 Task: Choose the host language as Chinese (Simplified).
Action: Mouse moved to (1127, 162)
Screenshot: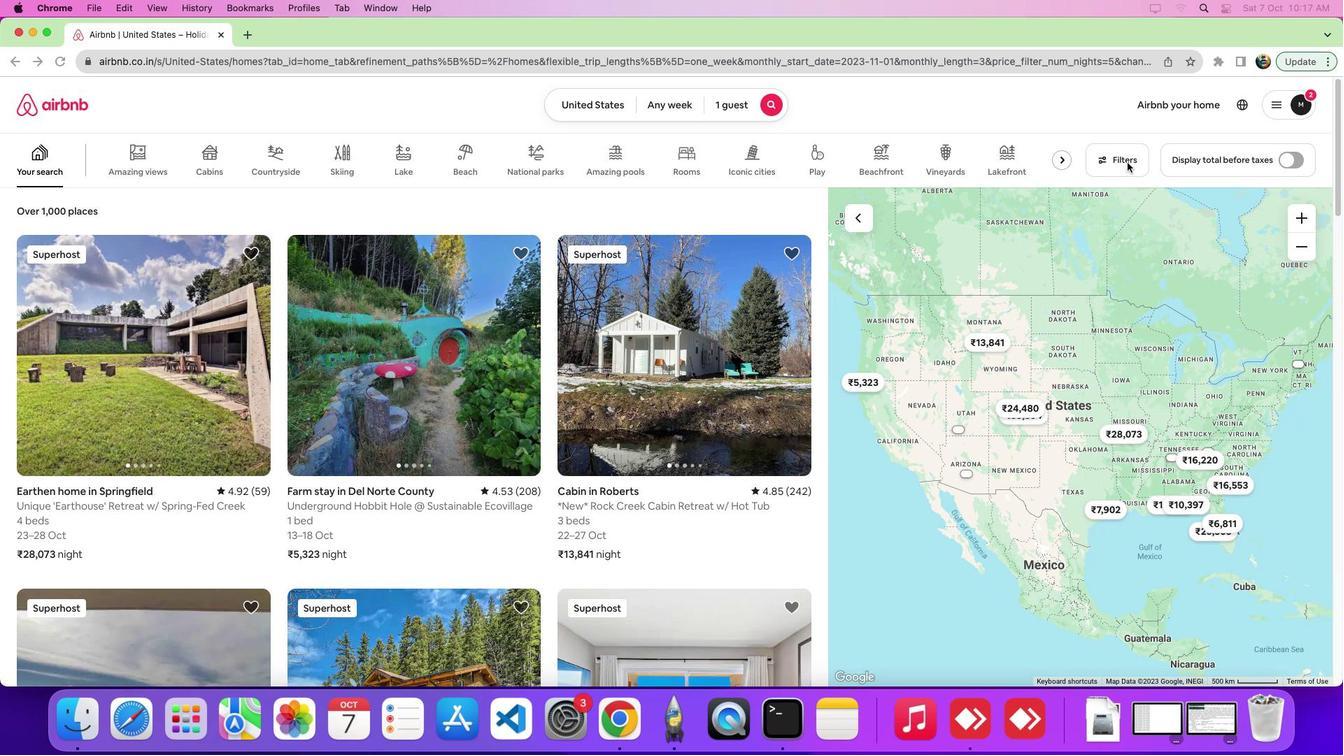 
Action: Mouse pressed left at (1127, 162)
Screenshot: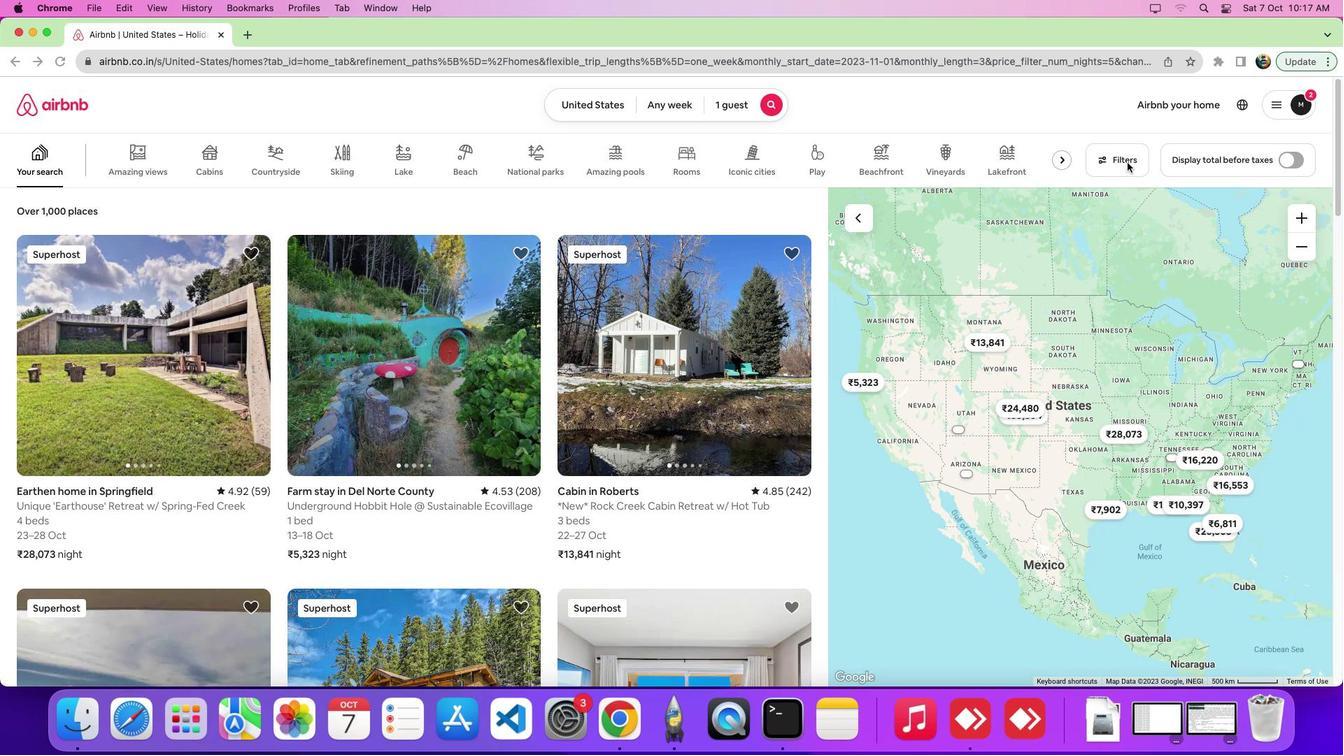 
Action: Mouse pressed left at (1127, 162)
Screenshot: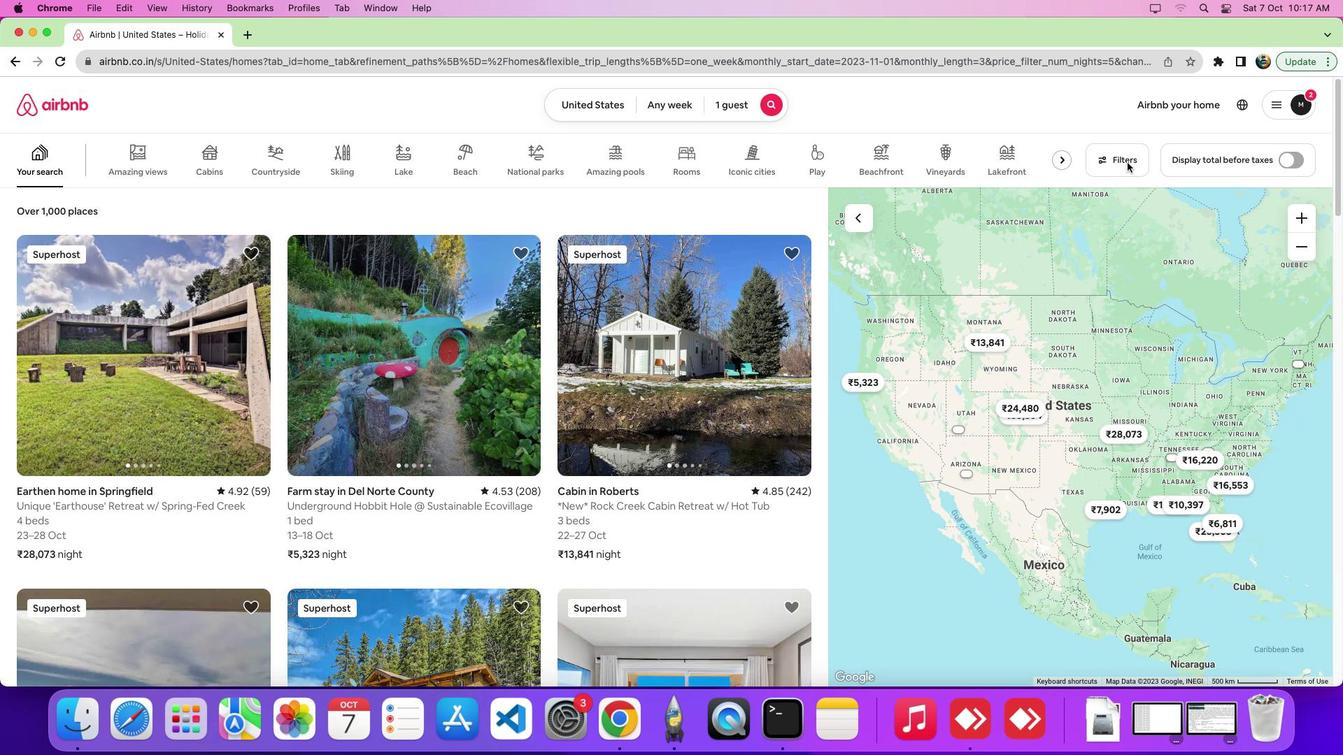 
Action: Mouse moved to (825, 258)
Screenshot: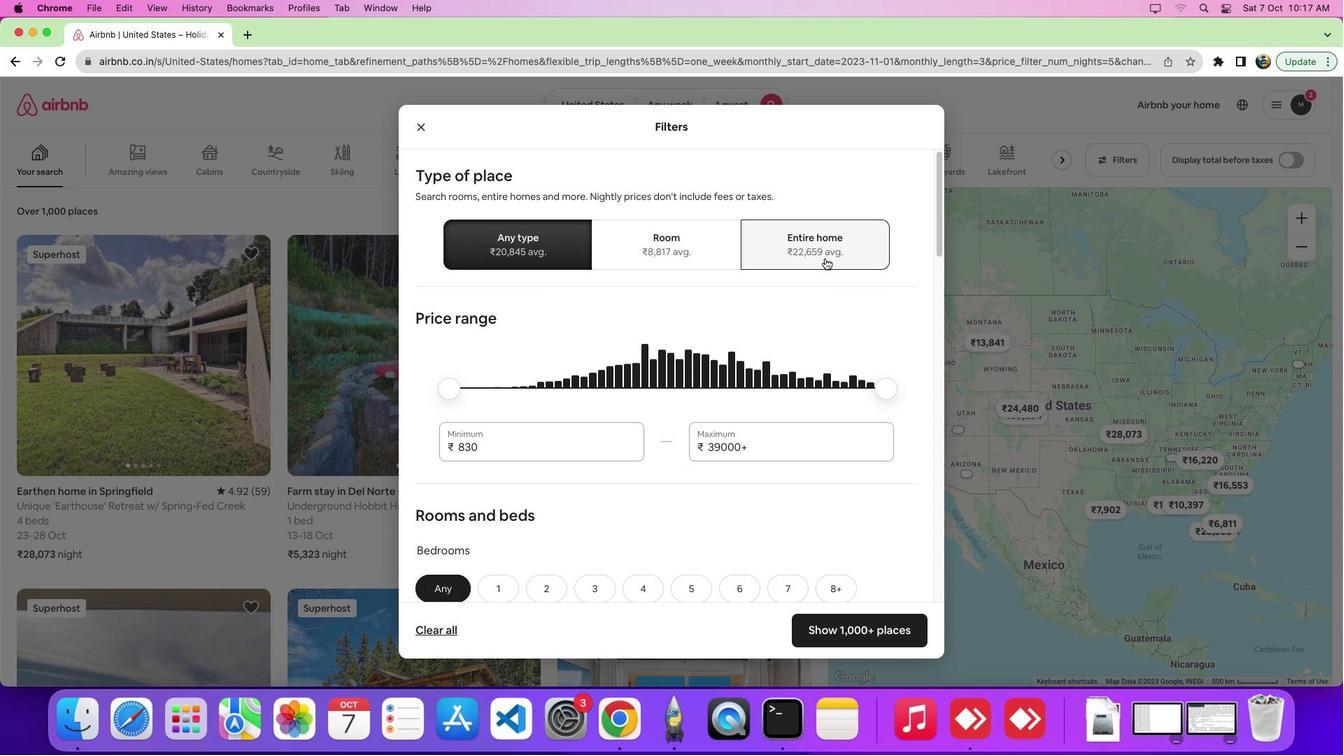 
Action: Mouse pressed left at (825, 258)
Screenshot: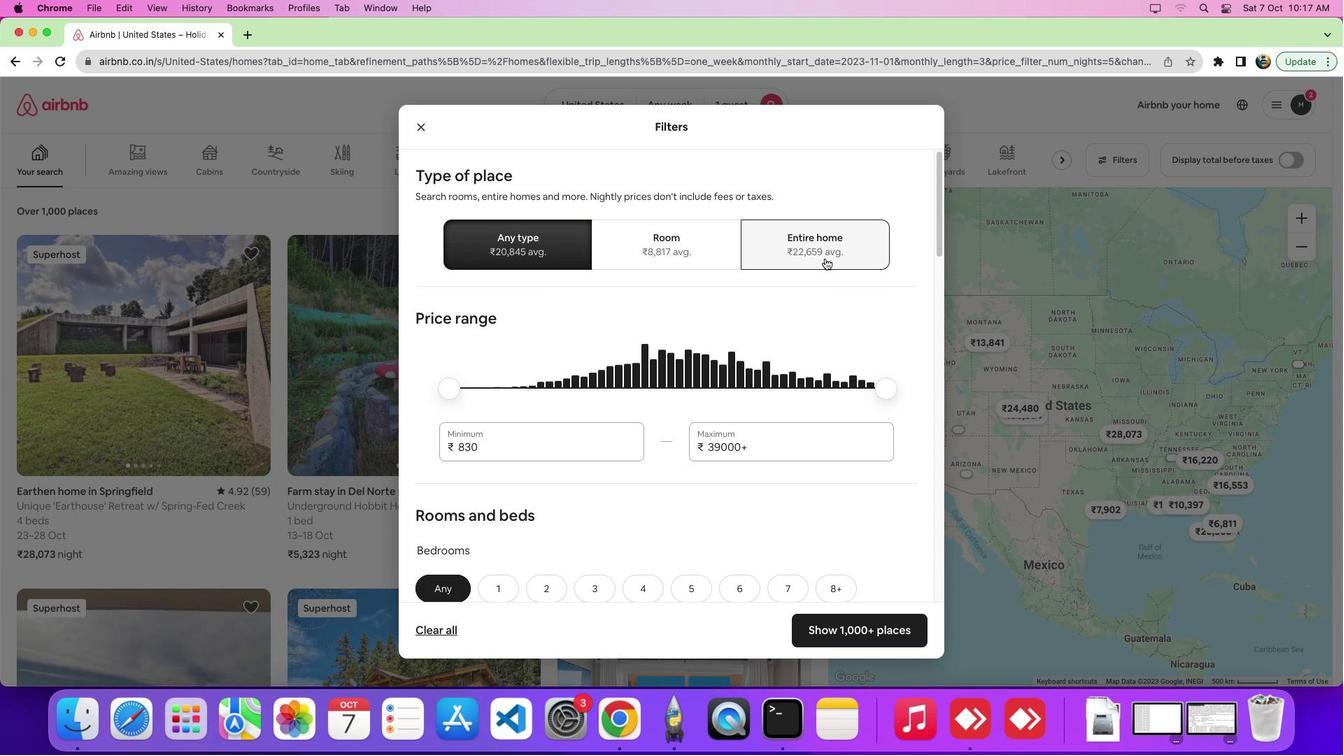 
Action: Mouse moved to (699, 465)
Screenshot: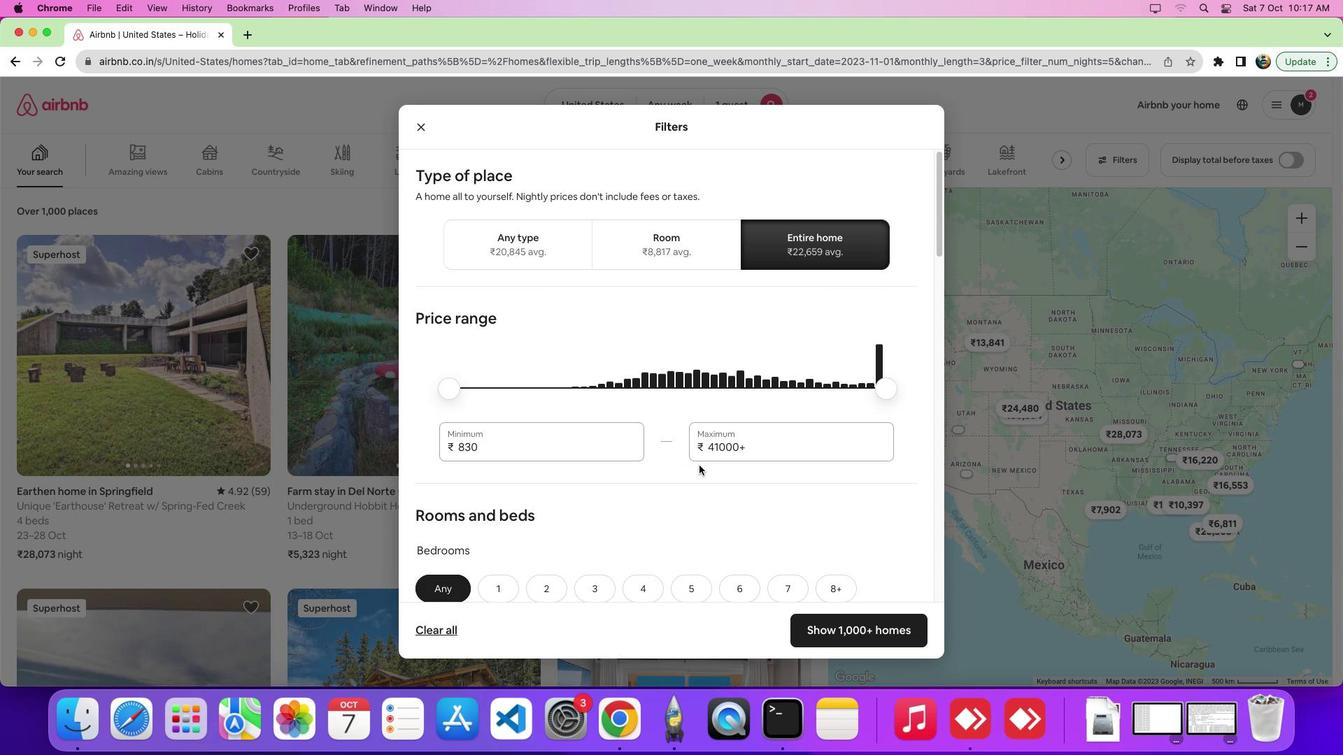
Action: Mouse scrolled (699, 465) with delta (0, 0)
Screenshot: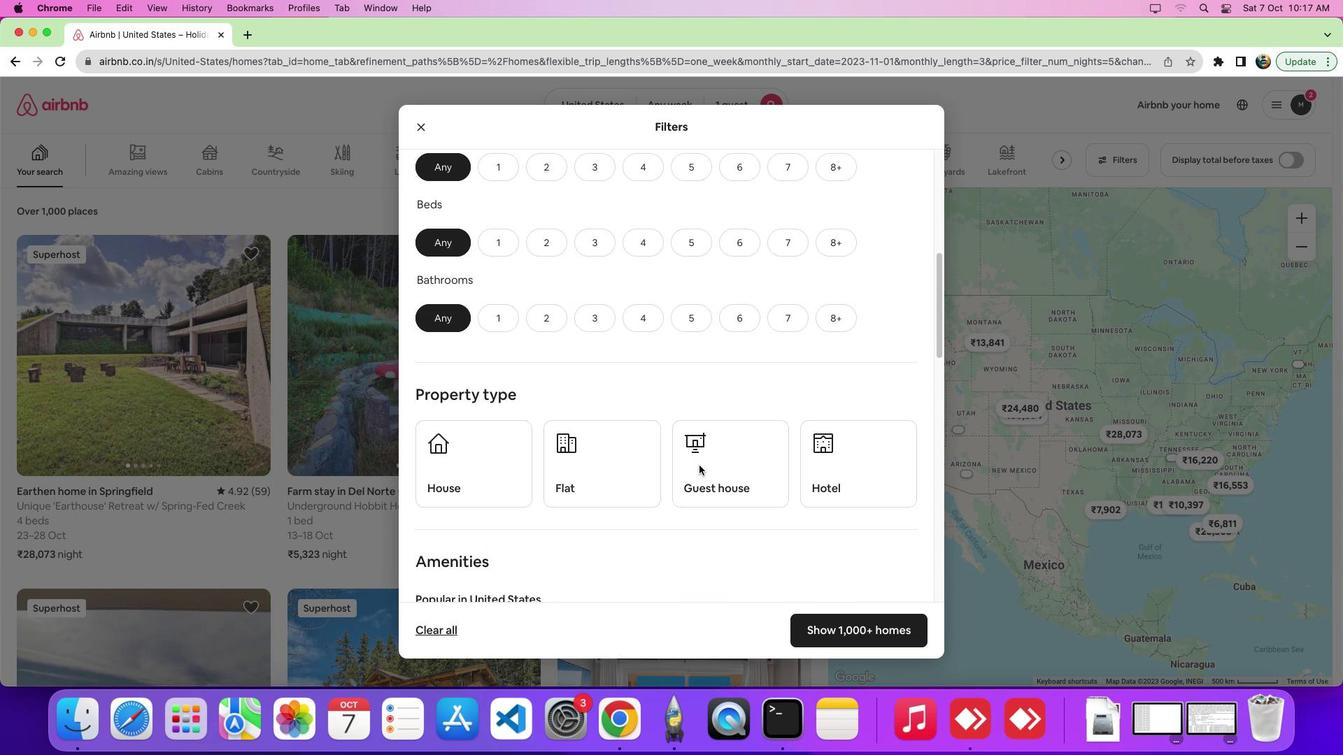 
Action: Mouse scrolled (699, 465) with delta (0, -1)
Screenshot: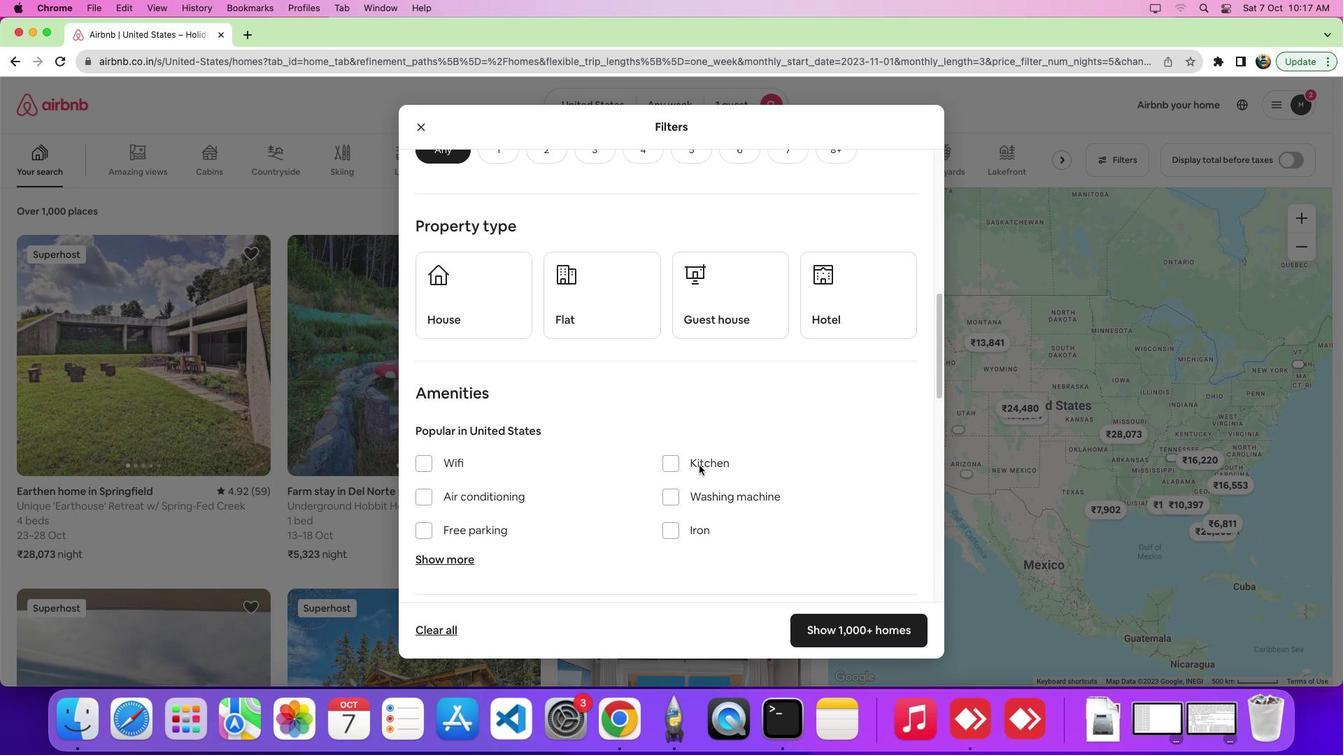 
Action: Mouse scrolled (699, 465) with delta (0, -6)
Screenshot: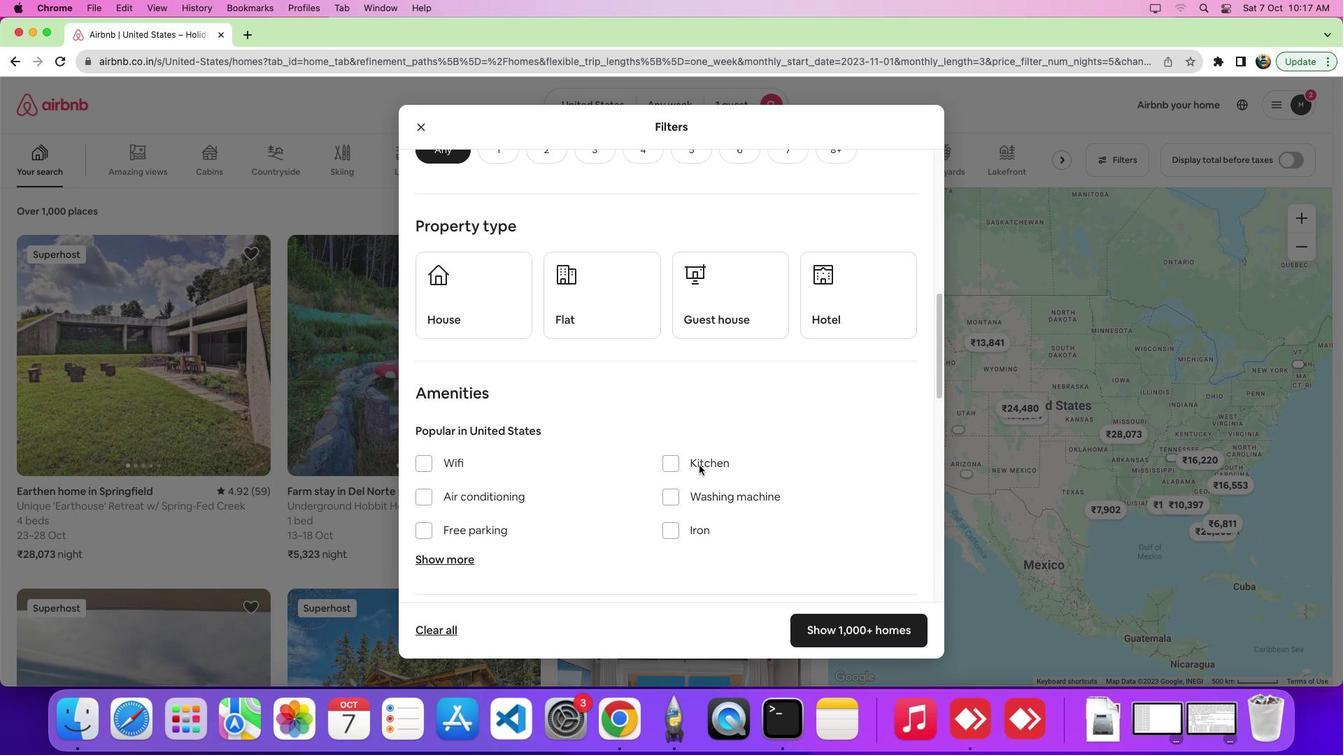 
Action: Mouse scrolled (699, 465) with delta (0, -9)
Screenshot: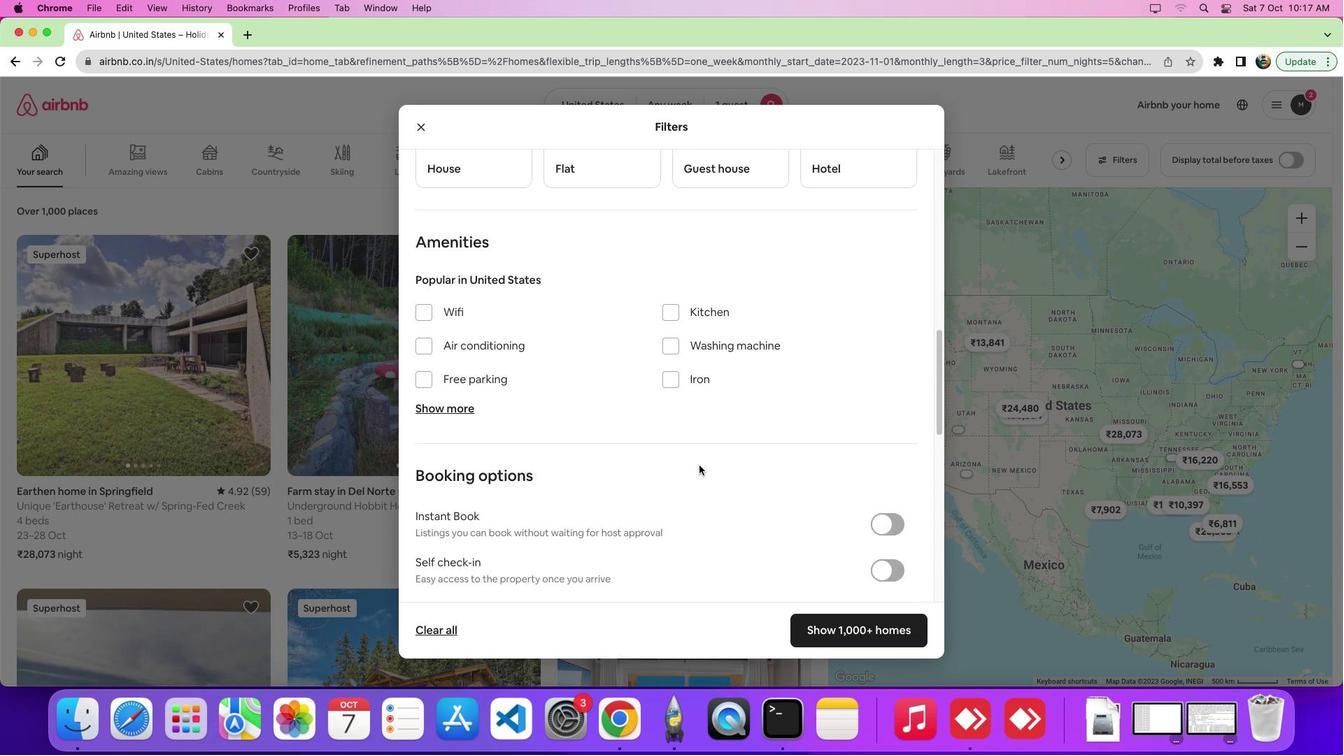 
Action: Mouse scrolled (699, 465) with delta (0, 0)
Screenshot: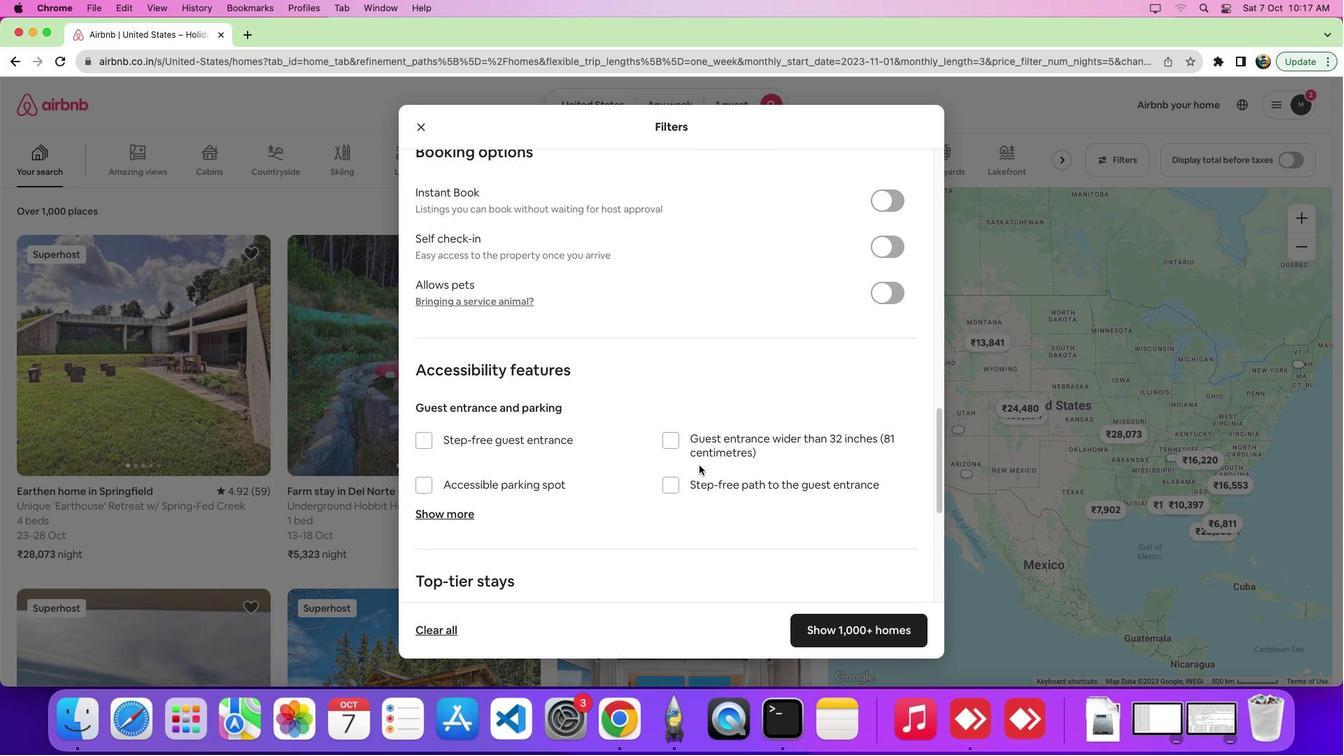 
Action: Mouse scrolled (699, 465) with delta (0, -1)
Screenshot: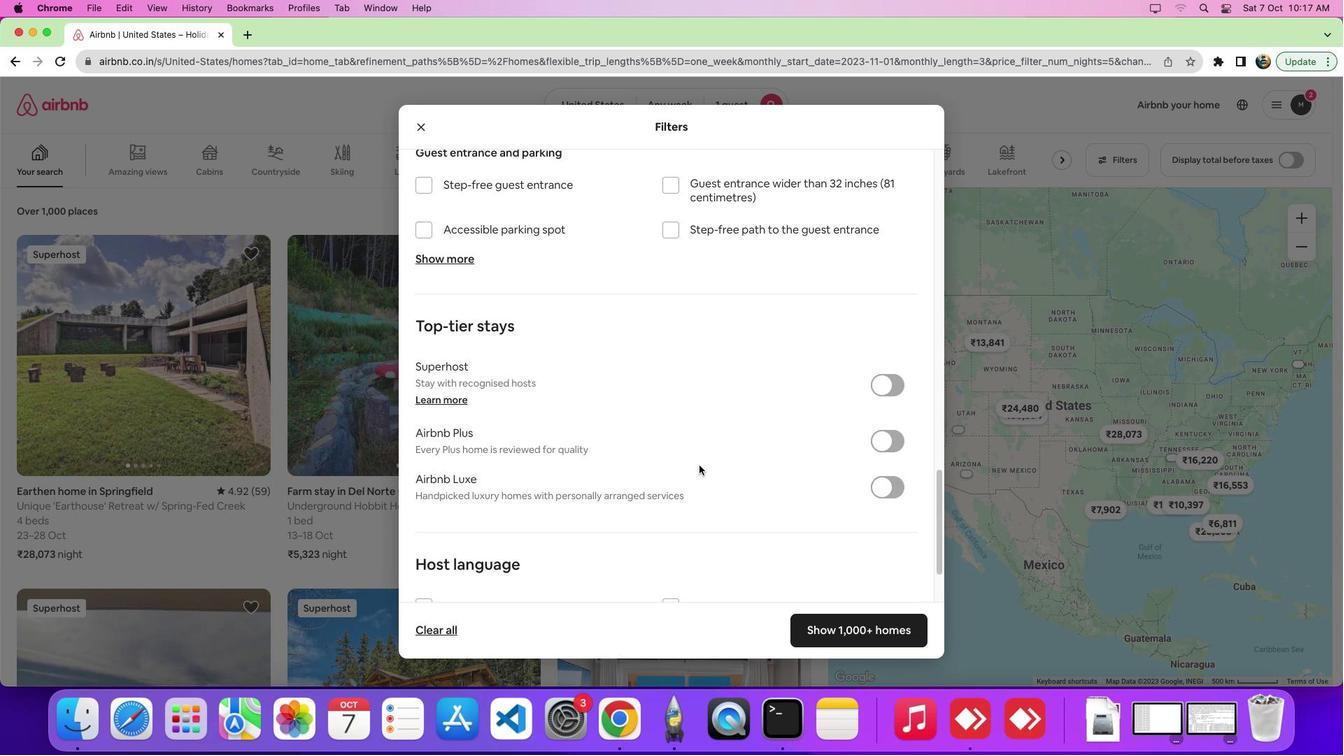 
Action: Mouse scrolled (699, 465) with delta (0, -6)
Screenshot: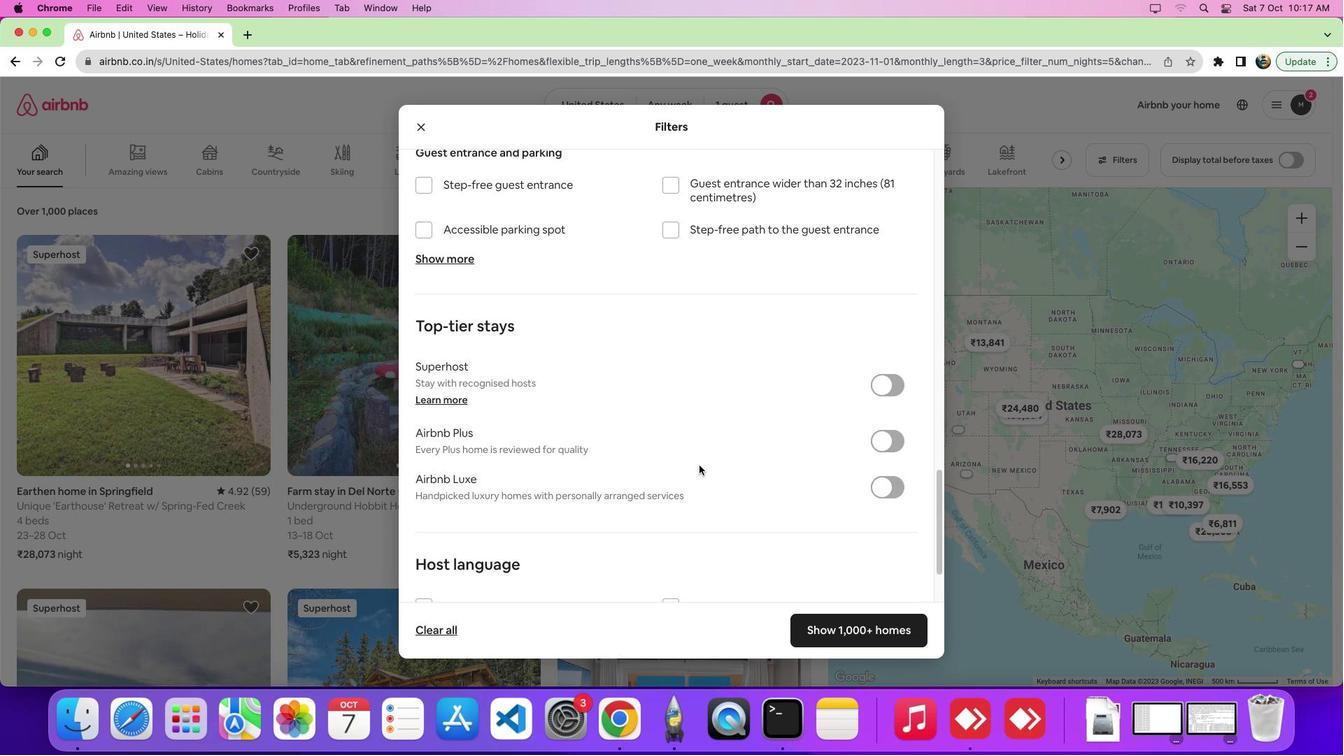 
Action: Mouse scrolled (699, 465) with delta (0, -9)
Screenshot: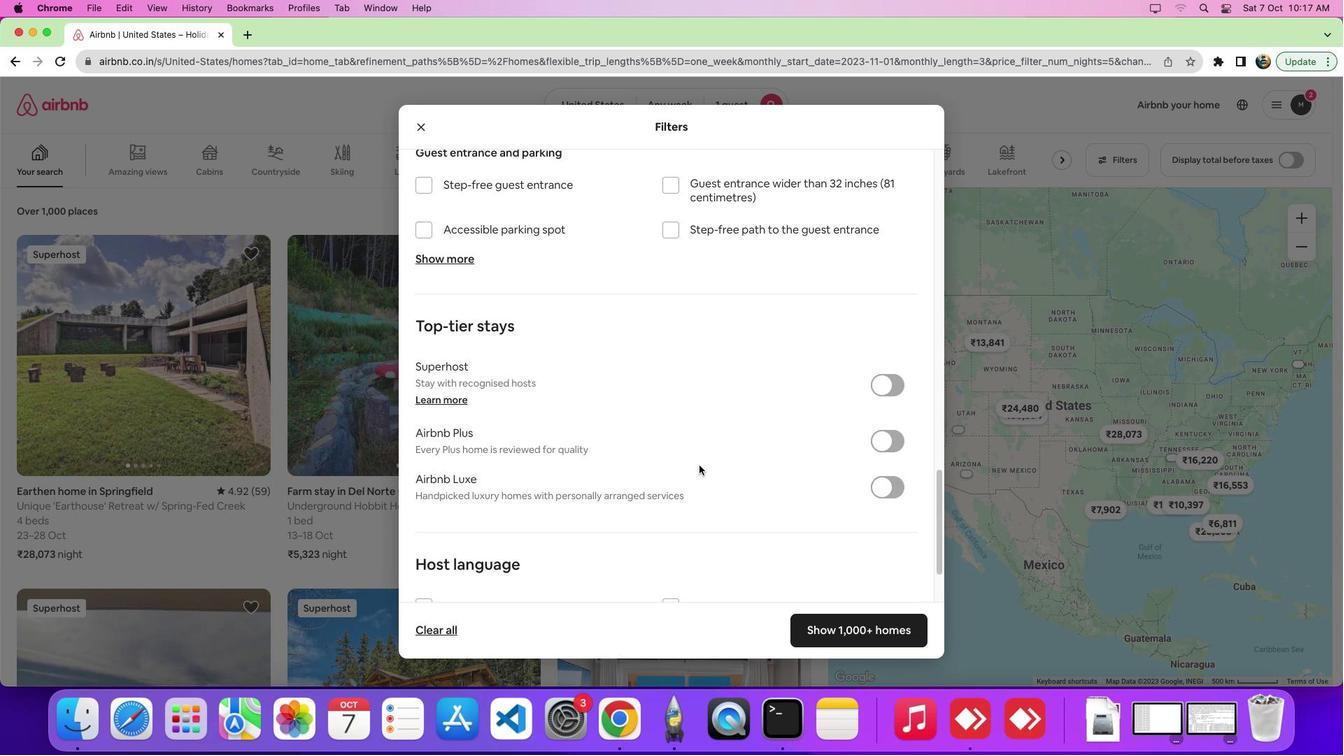 
Action: Mouse scrolled (699, 465) with delta (0, -11)
Screenshot: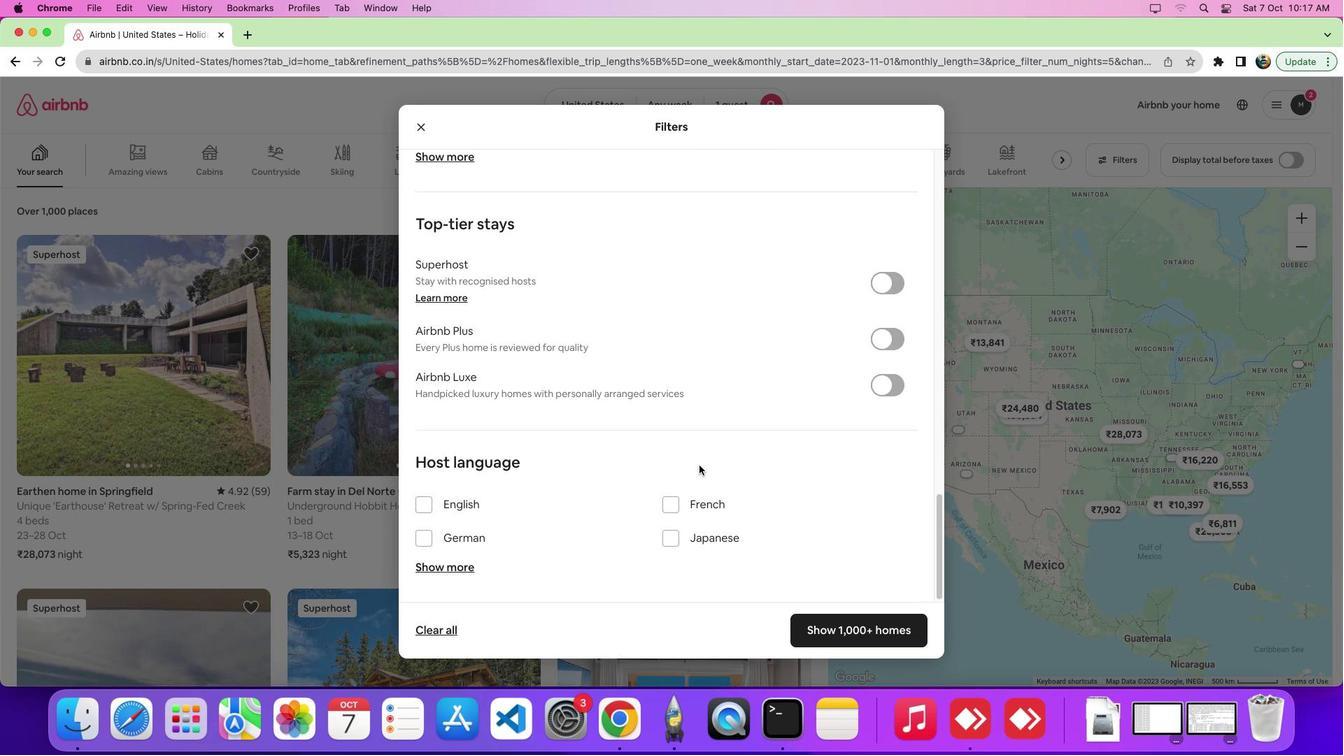 
Action: Mouse scrolled (699, 465) with delta (0, 0)
Screenshot: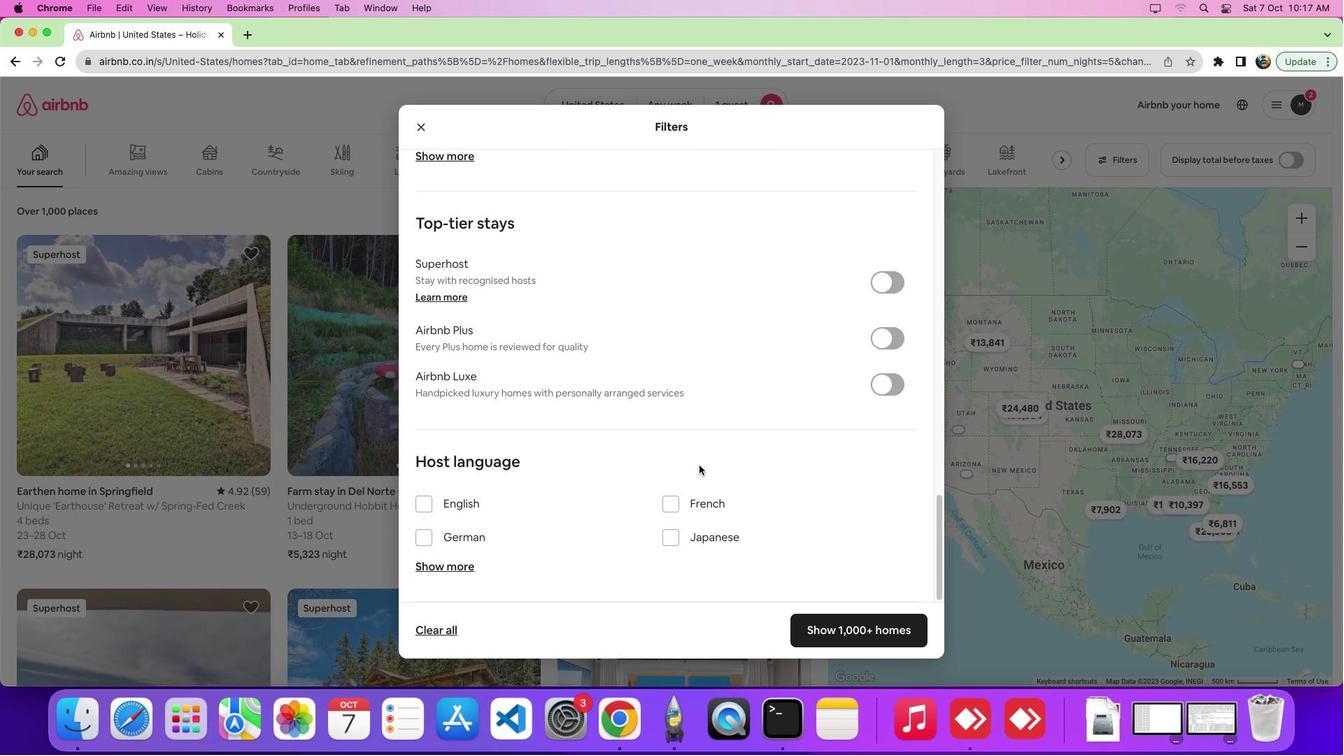
Action: Mouse moved to (449, 568)
Screenshot: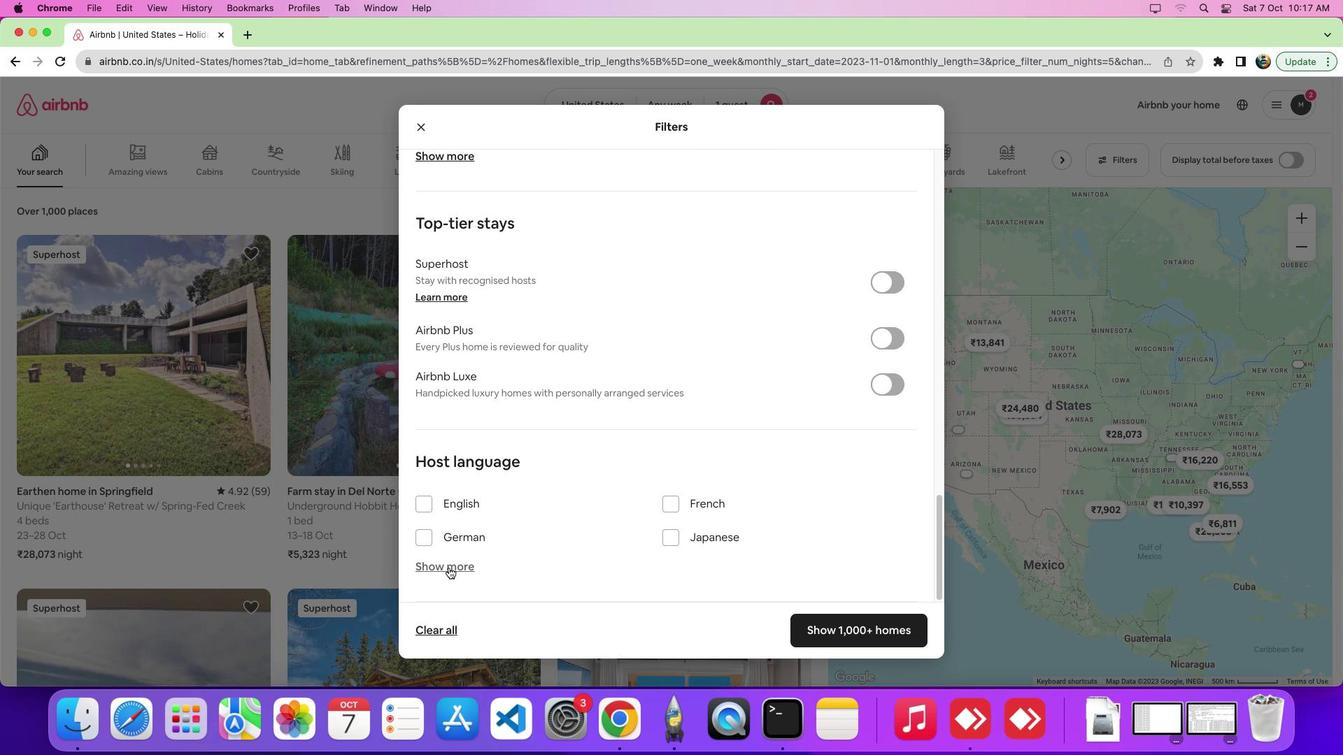 
Action: Mouse pressed left at (449, 568)
Screenshot: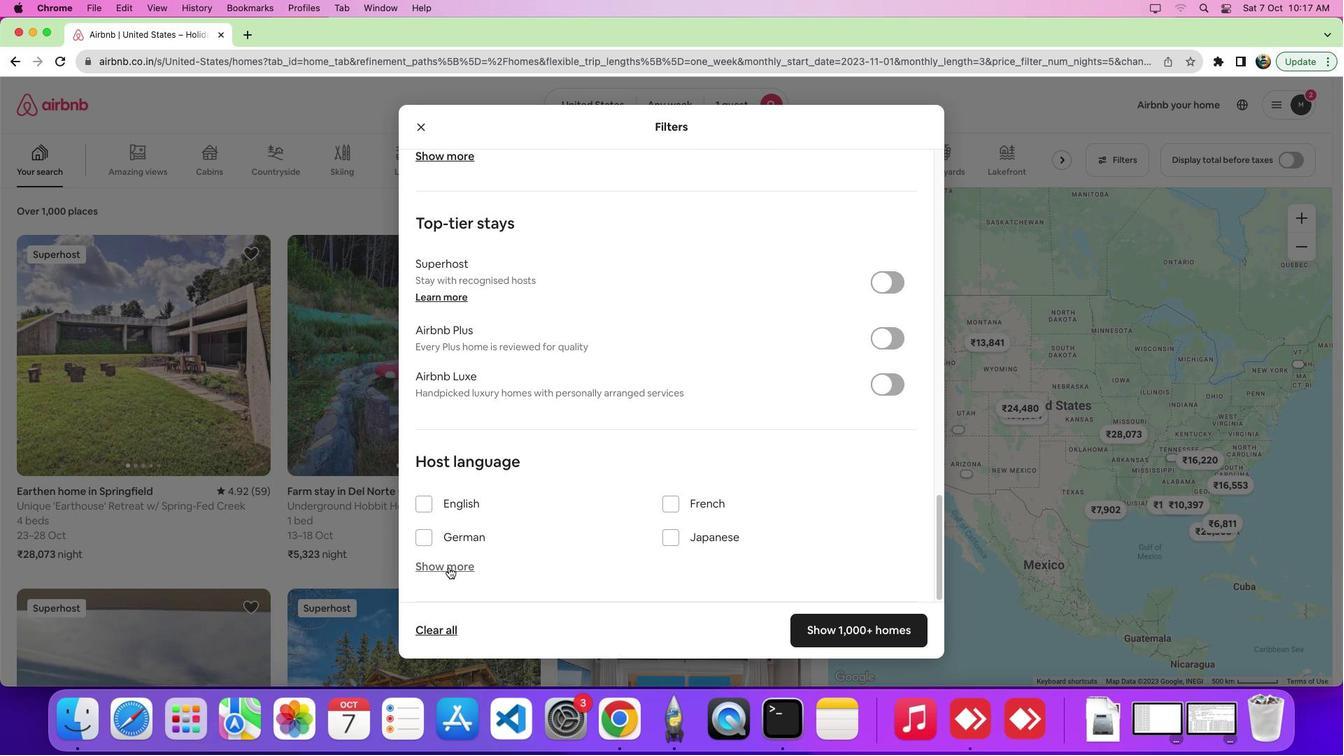 
Action: Mouse moved to (659, 556)
Screenshot: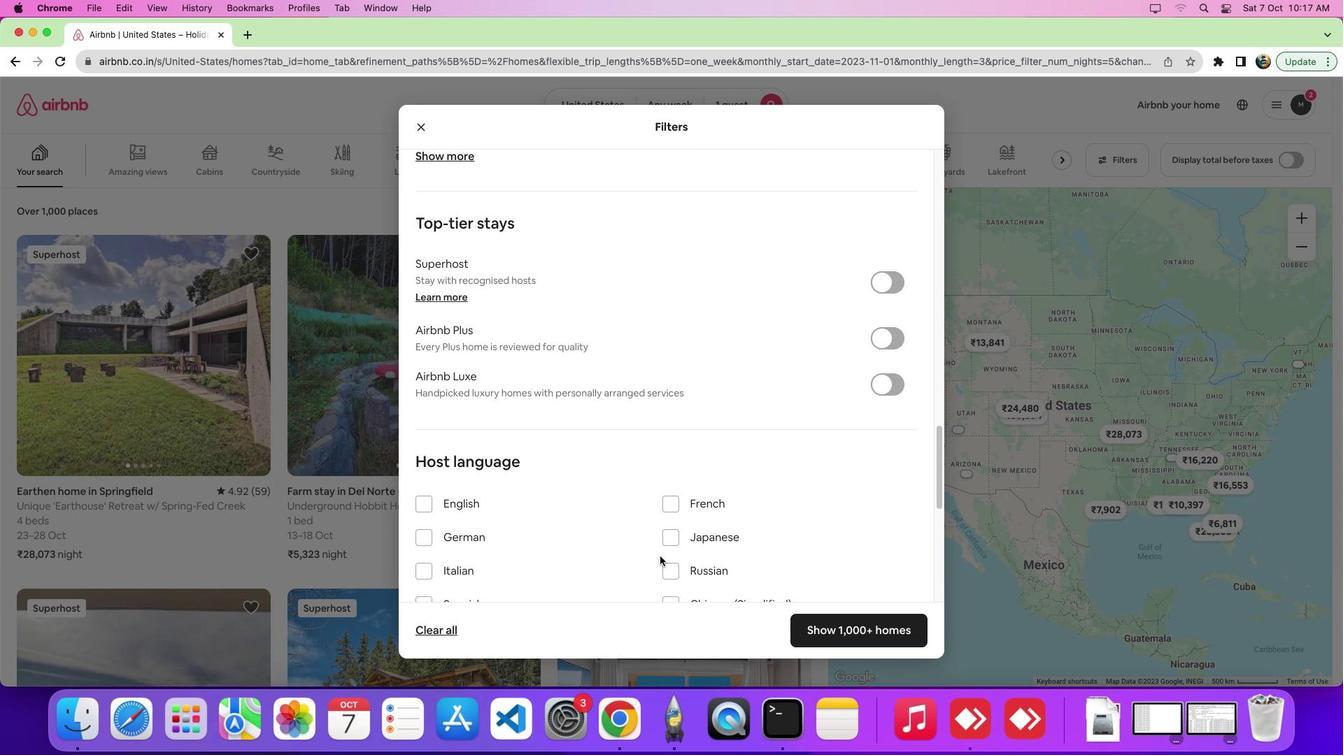 
Action: Mouse scrolled (659, 556) with delta (0, 0)
Screenshot: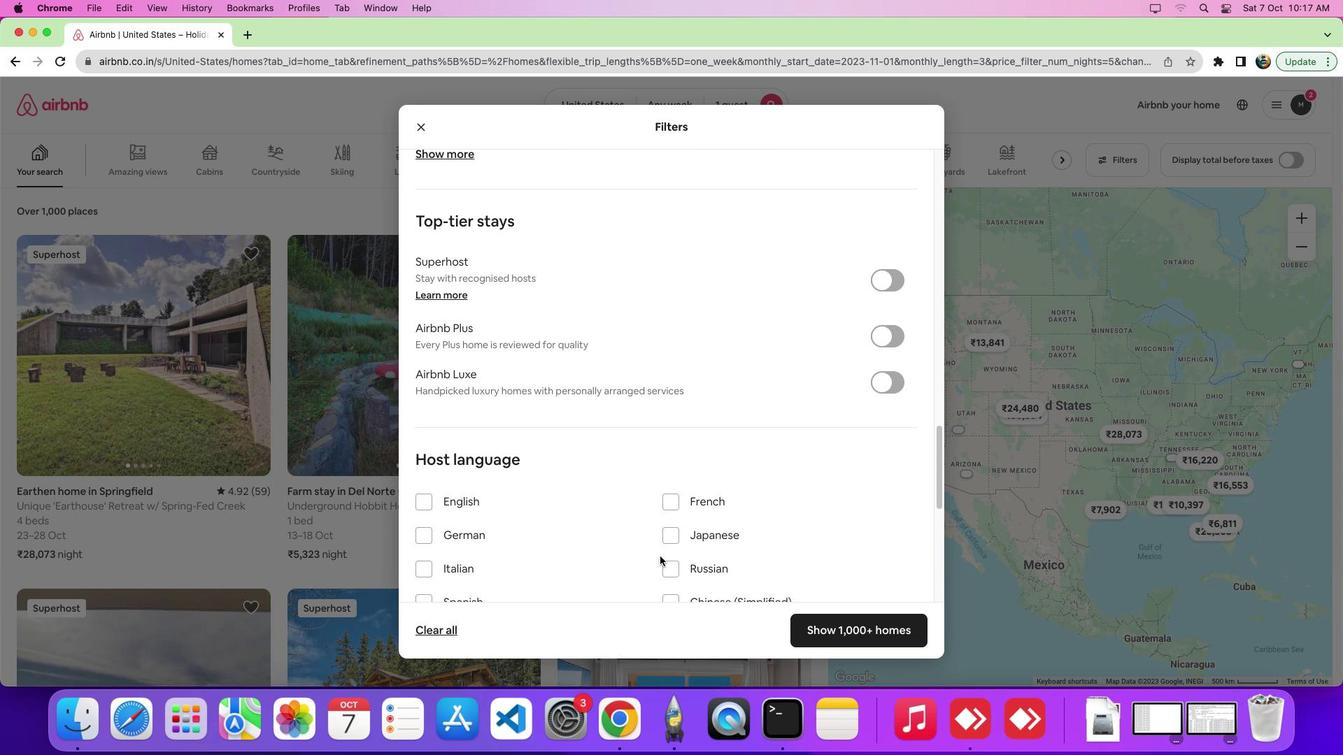 
Action: Mouse scrolled (659, 556) with delta (0, 0)
Screenshot: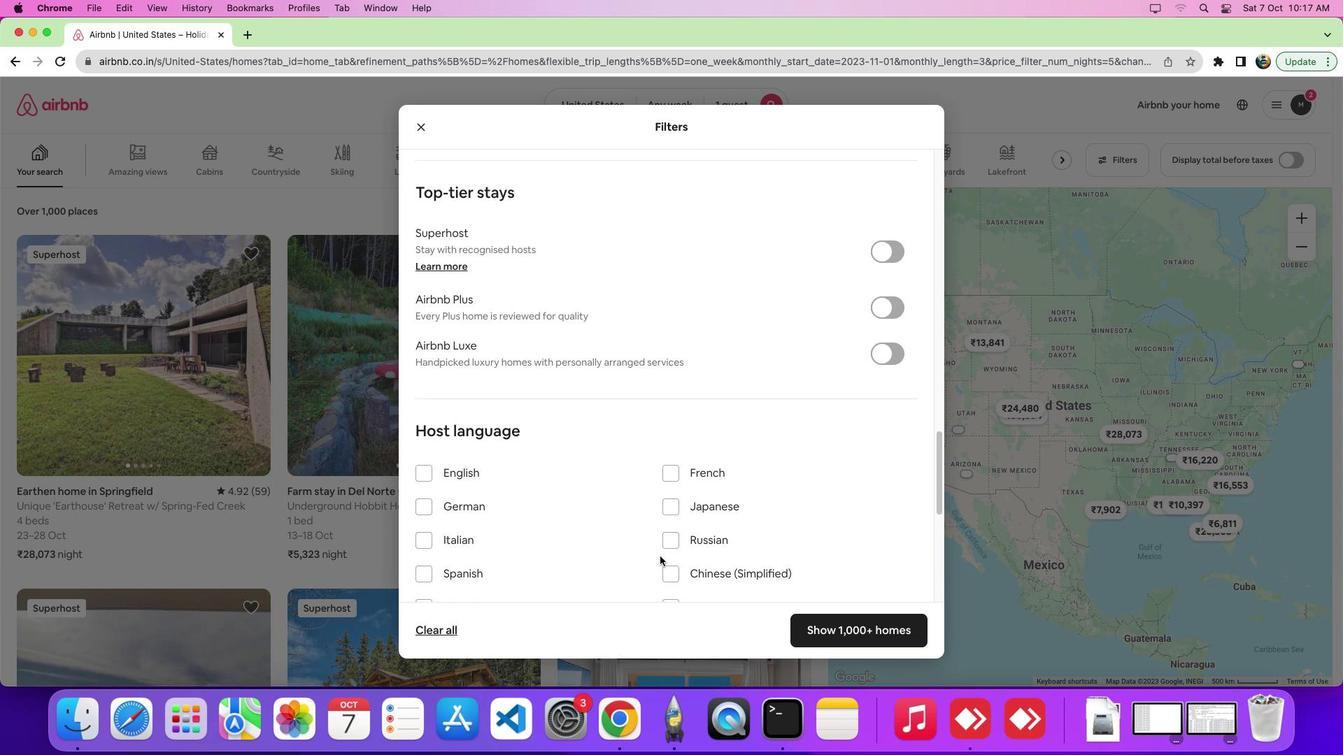 
Action: Mouse scrolled (659, 556) with delta (0, -2)
Screenshot: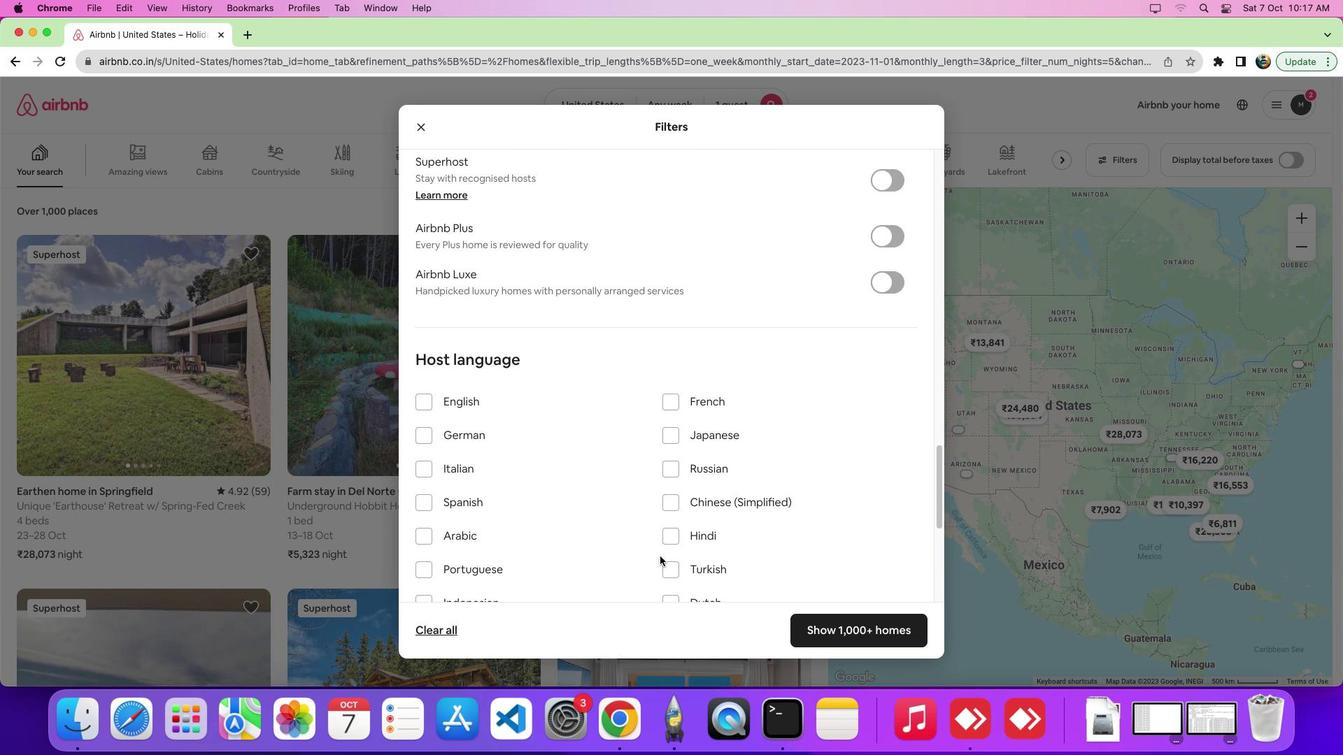 
Action: Mouse scrolled (659, 556) with delta (0, 0)
Screenshot: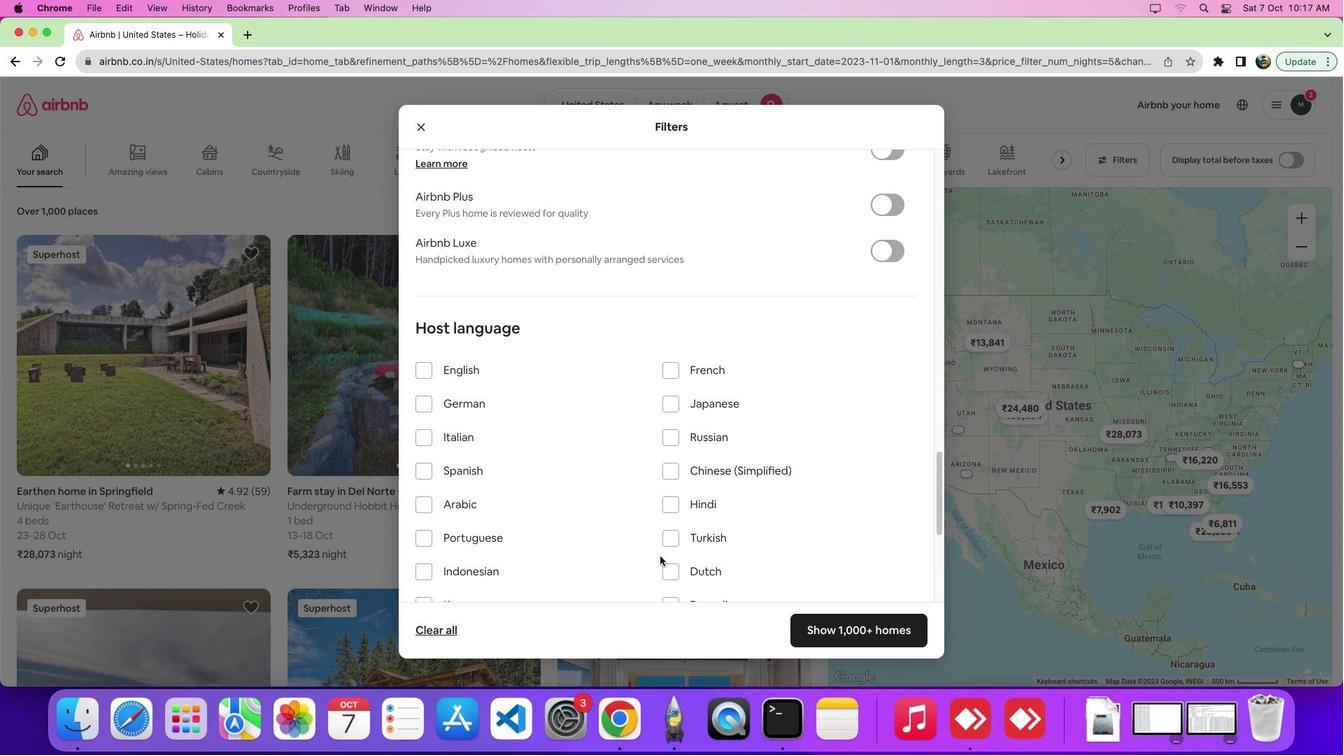 
Action: Mouse scrolled (659, 556) with delta (0, 0)
Screenshot: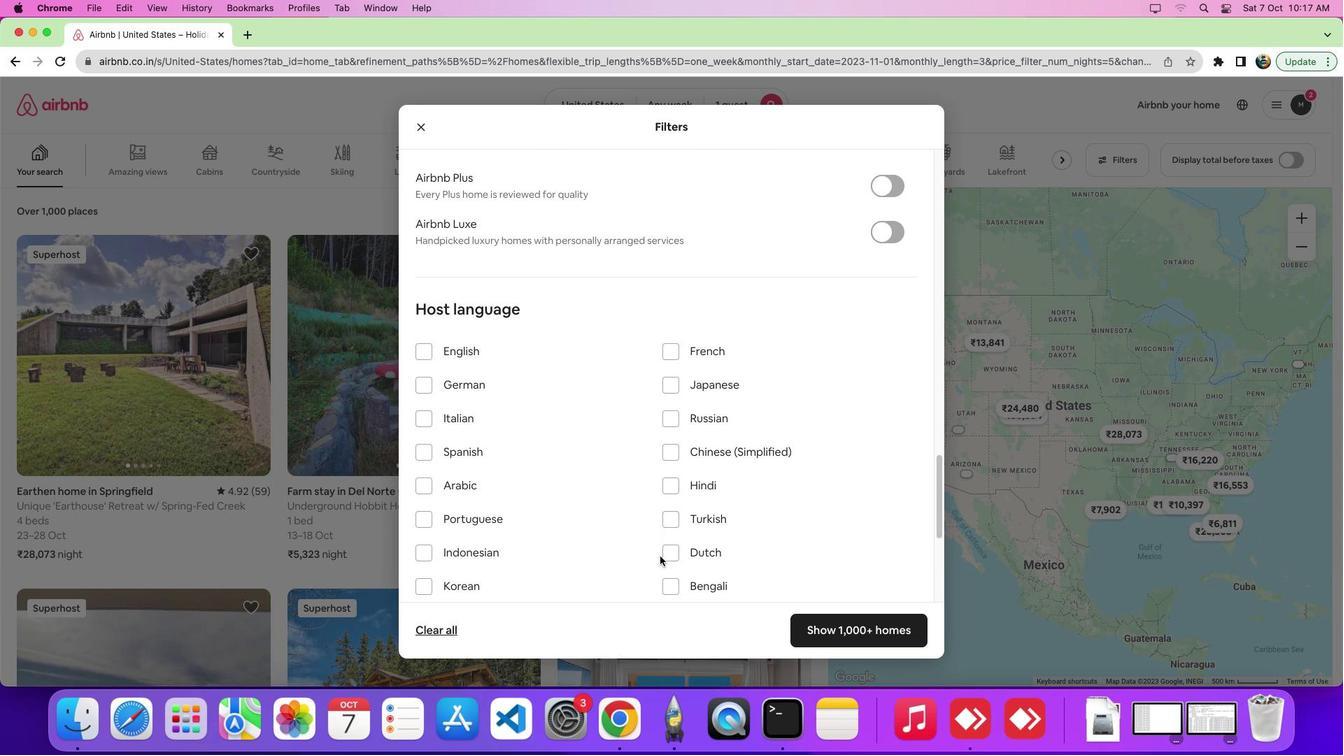 
Action: Mouse moved to (673, 437)
Screenshot: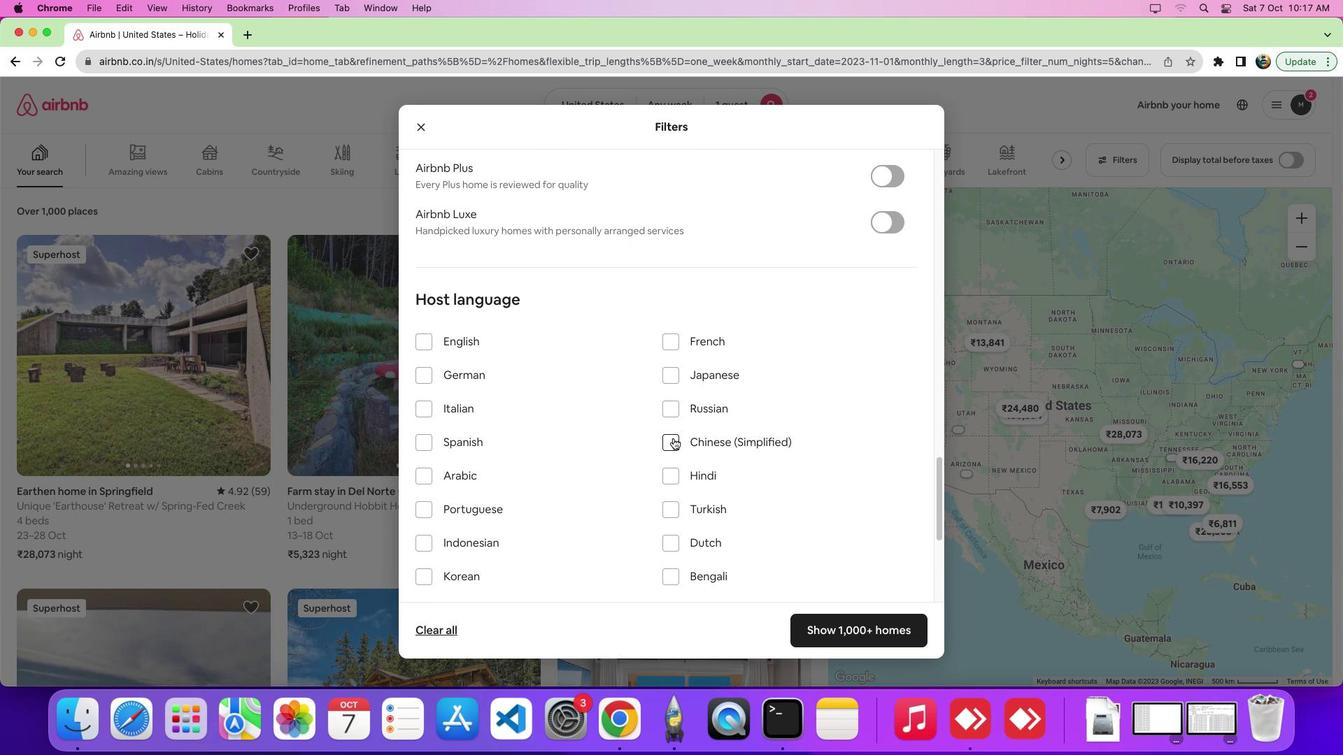
Action: Mouse pressed left at (673, 437)
Screenshot: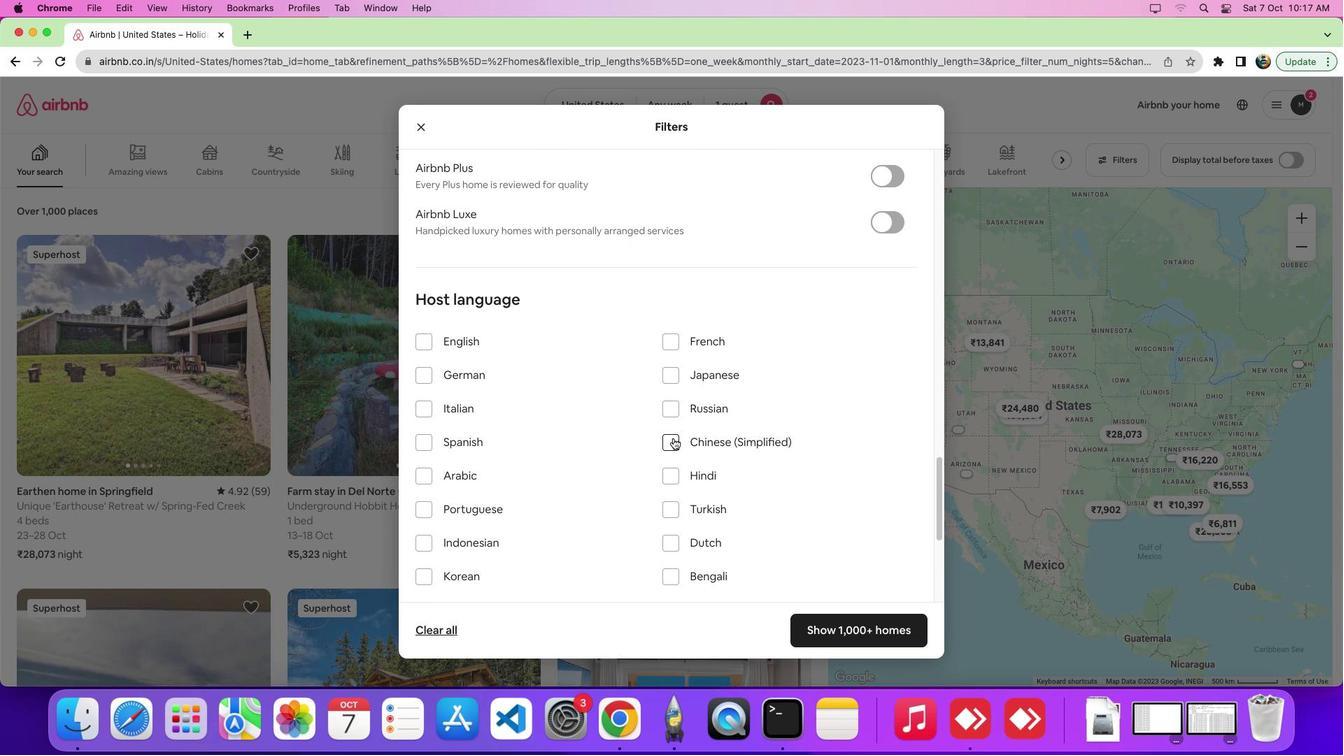 
Action: Mouse moved to (673, 437)
Screenshot: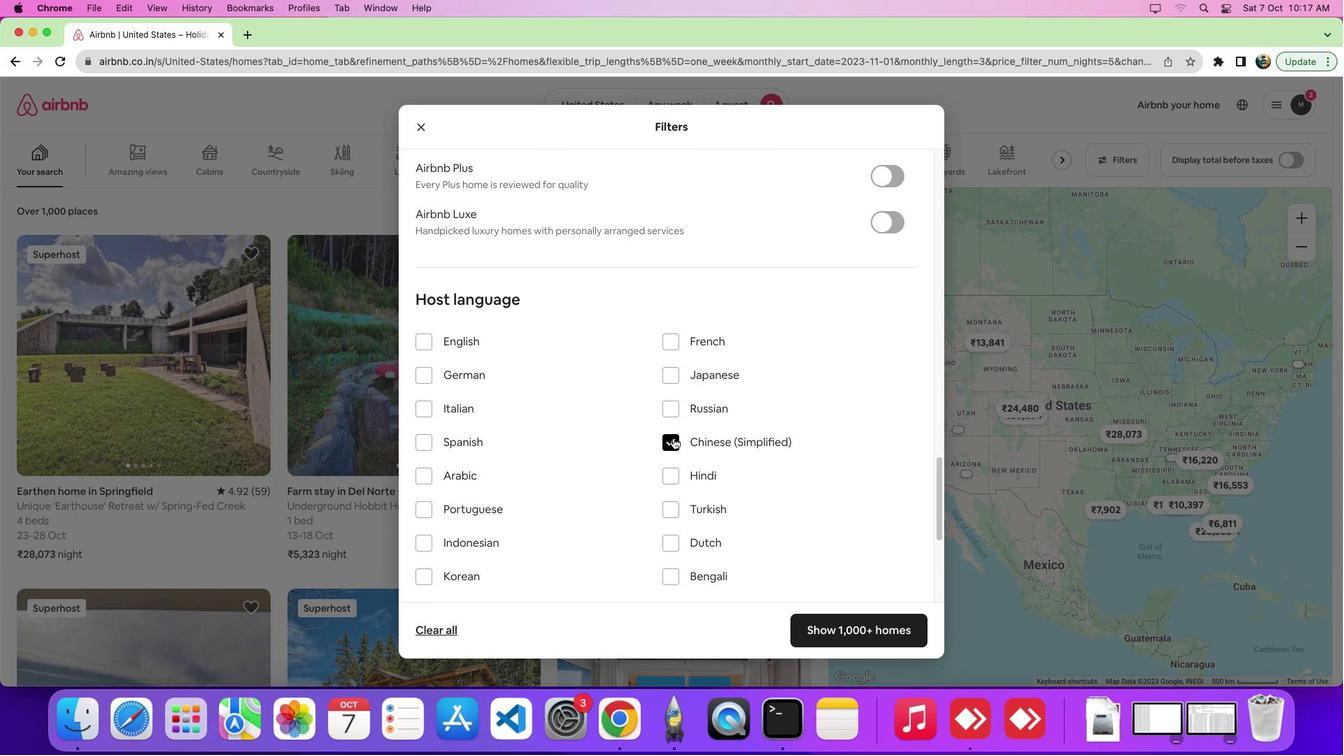 
